 Task: Add a condition where "Status category is not Open" in pending tickets.
Action: Mouse moved to (192, 391)
Screenshot: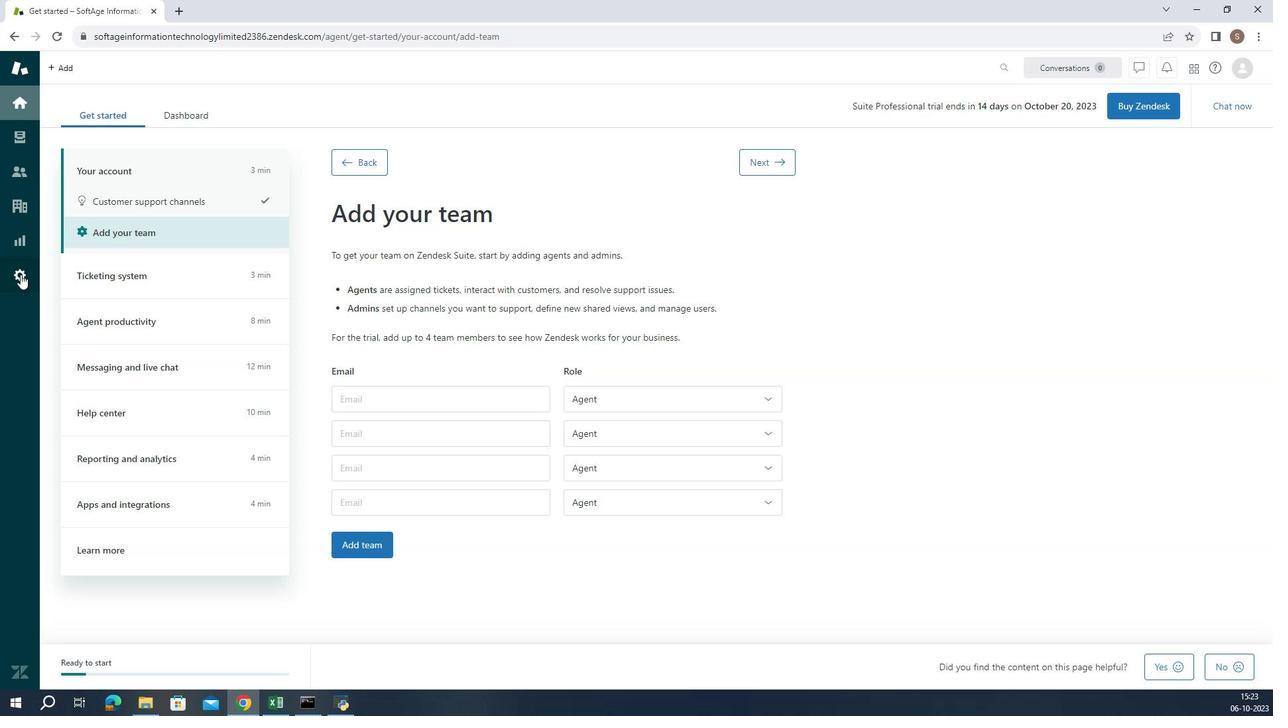 
Action: Mouse pressed left at (192, 391)
Screenshot: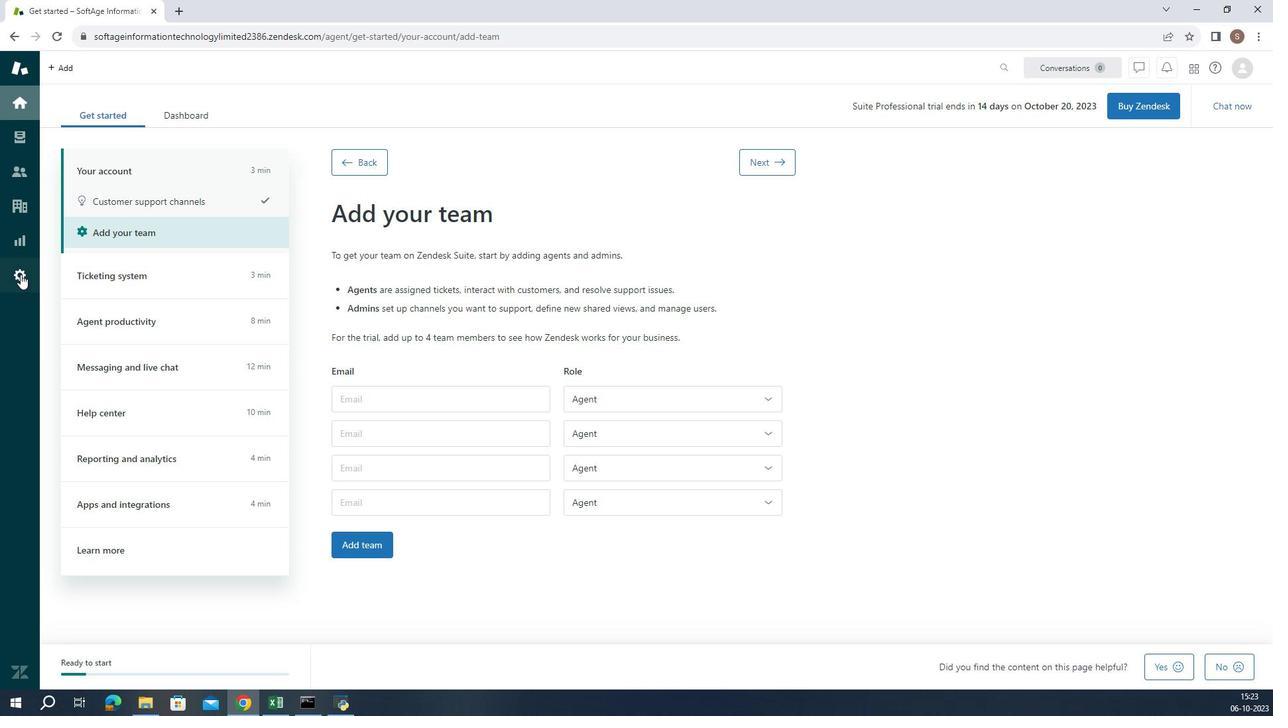 
Action: Mouse moved to (470, 580)
Screenshot: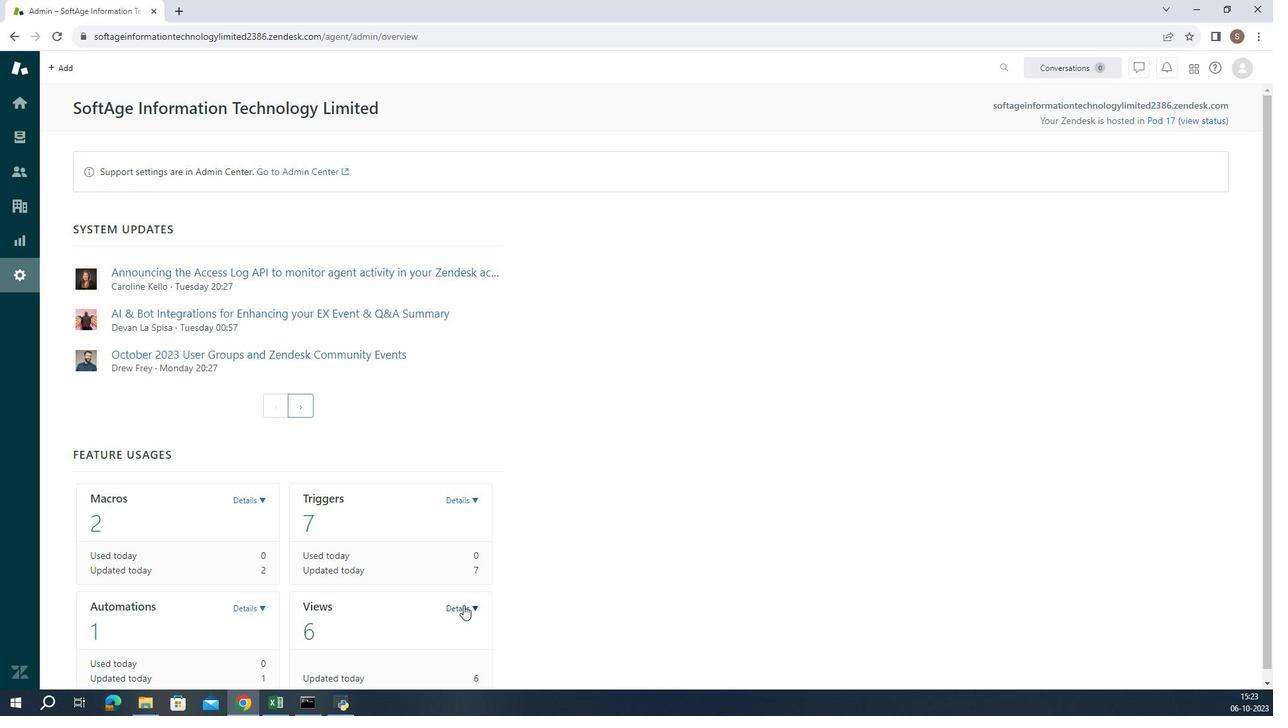 
Action: Mouse pressed left at (470, 580)
Screenshot: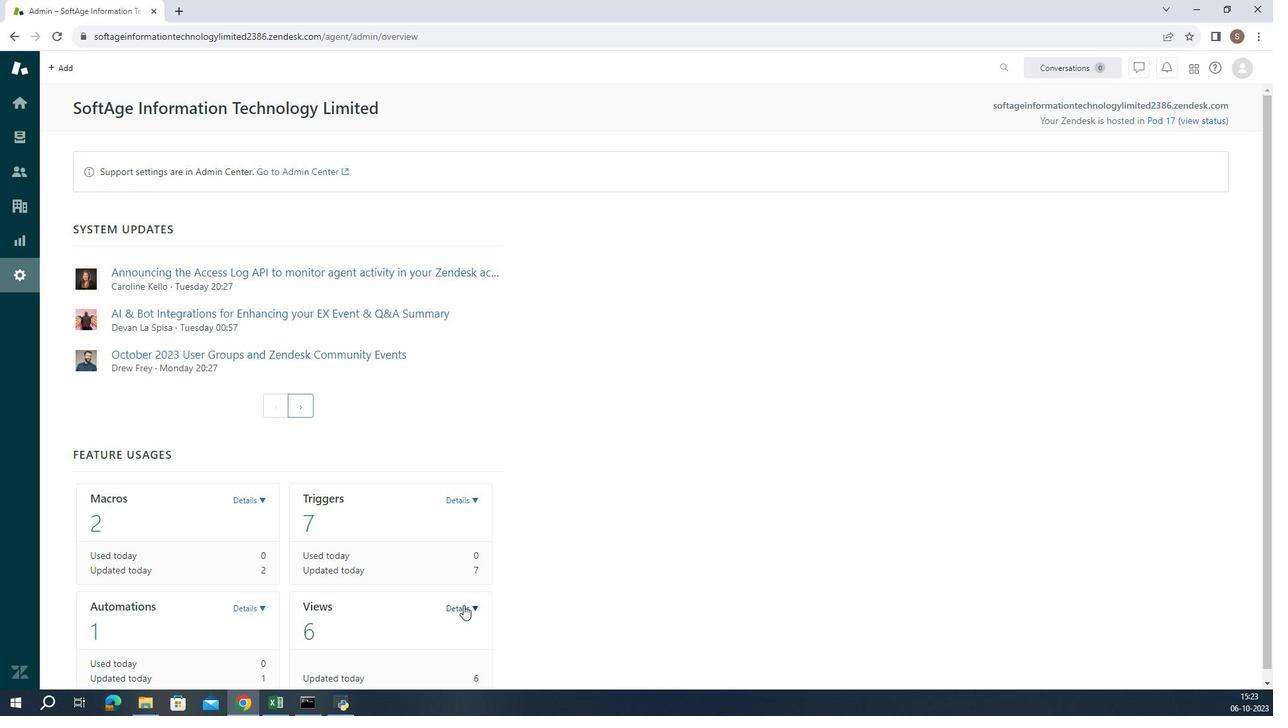 
Action: Mouse moved to (419, 626)
Screenshot: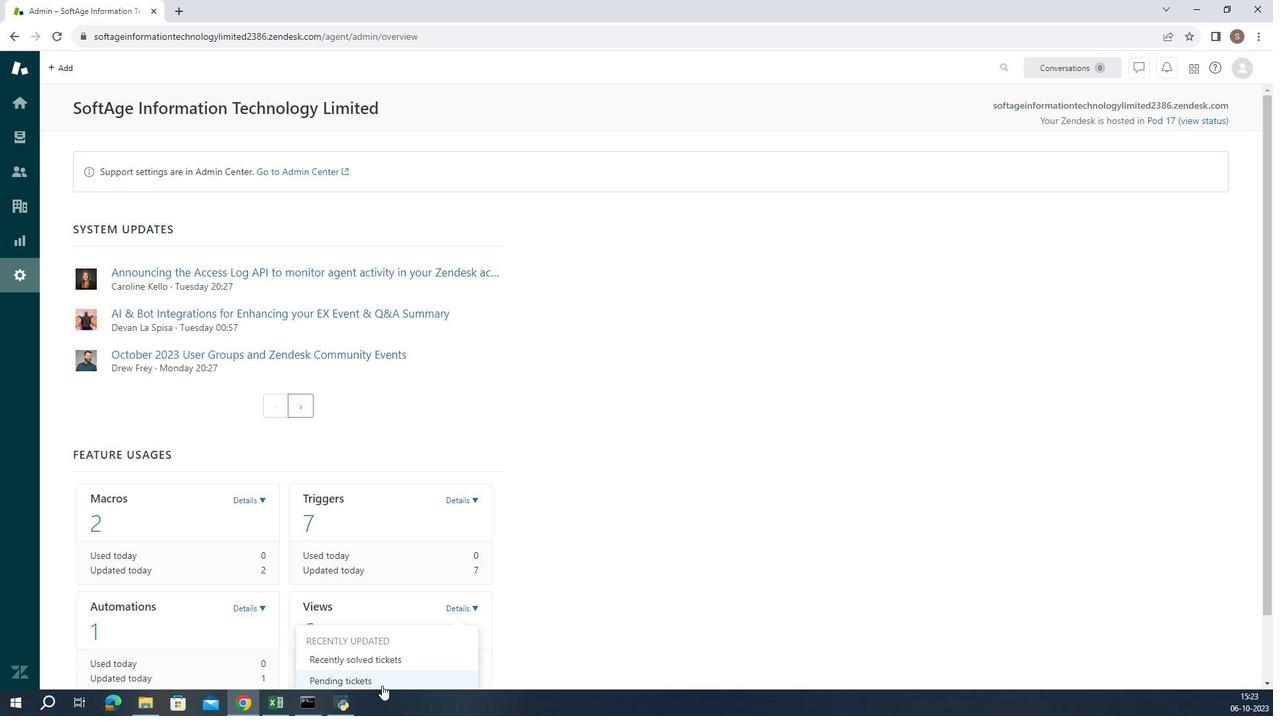 
Action: Mouse pressed left at (419, 626)
Screenshot: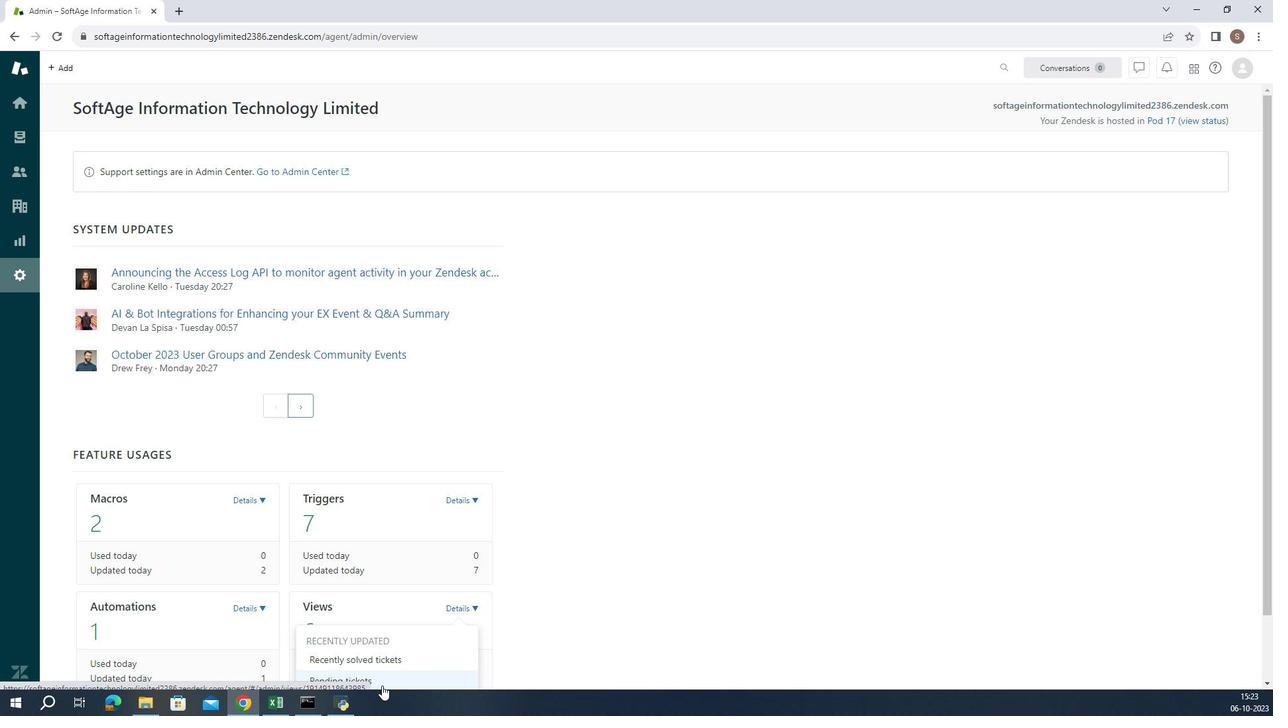 
Action: Mouse moved to (336, 487)
Screenshot: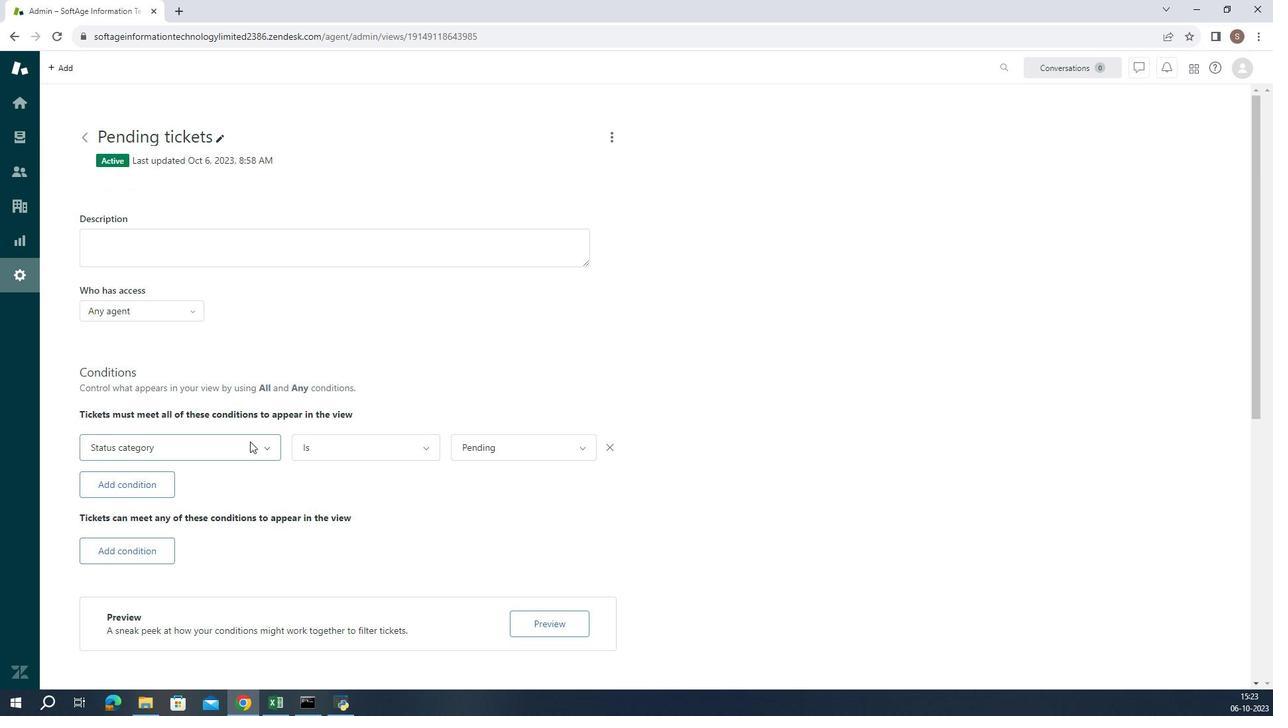 
Action: Mouse pressed left at (336, 487)
Screenshot: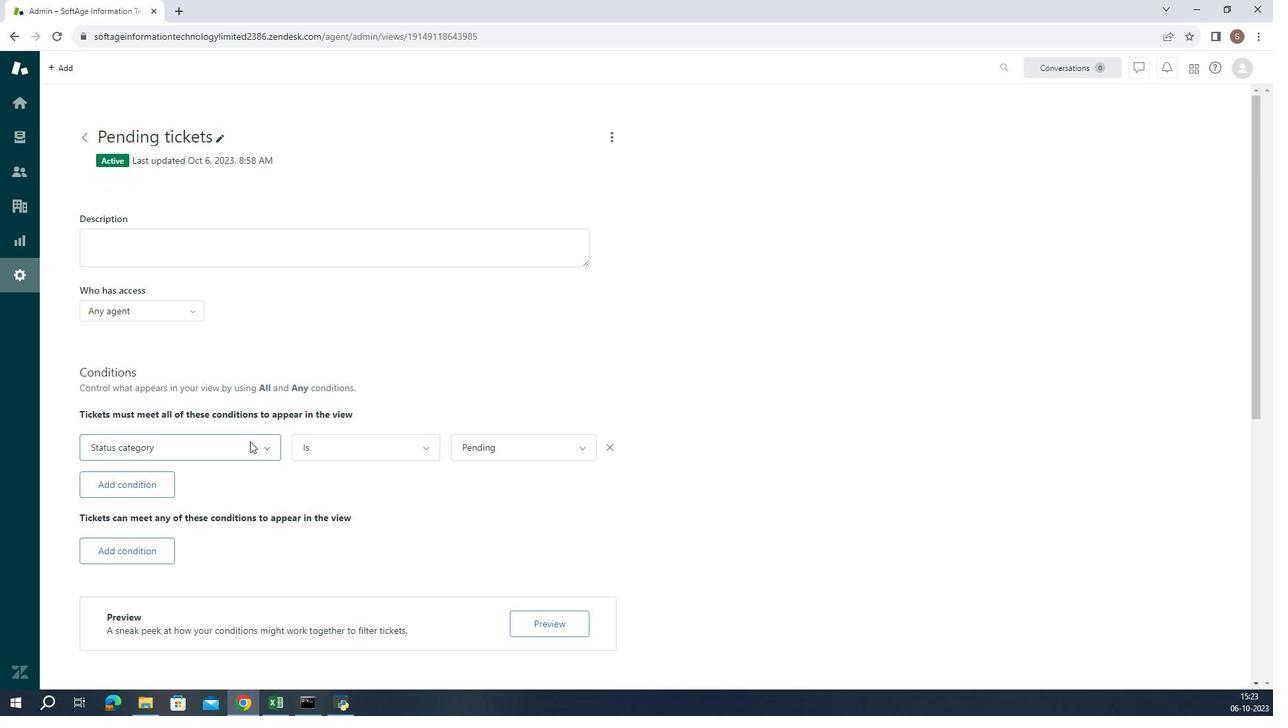 
Action: Mouse moved to (291, 359)
Screenshot: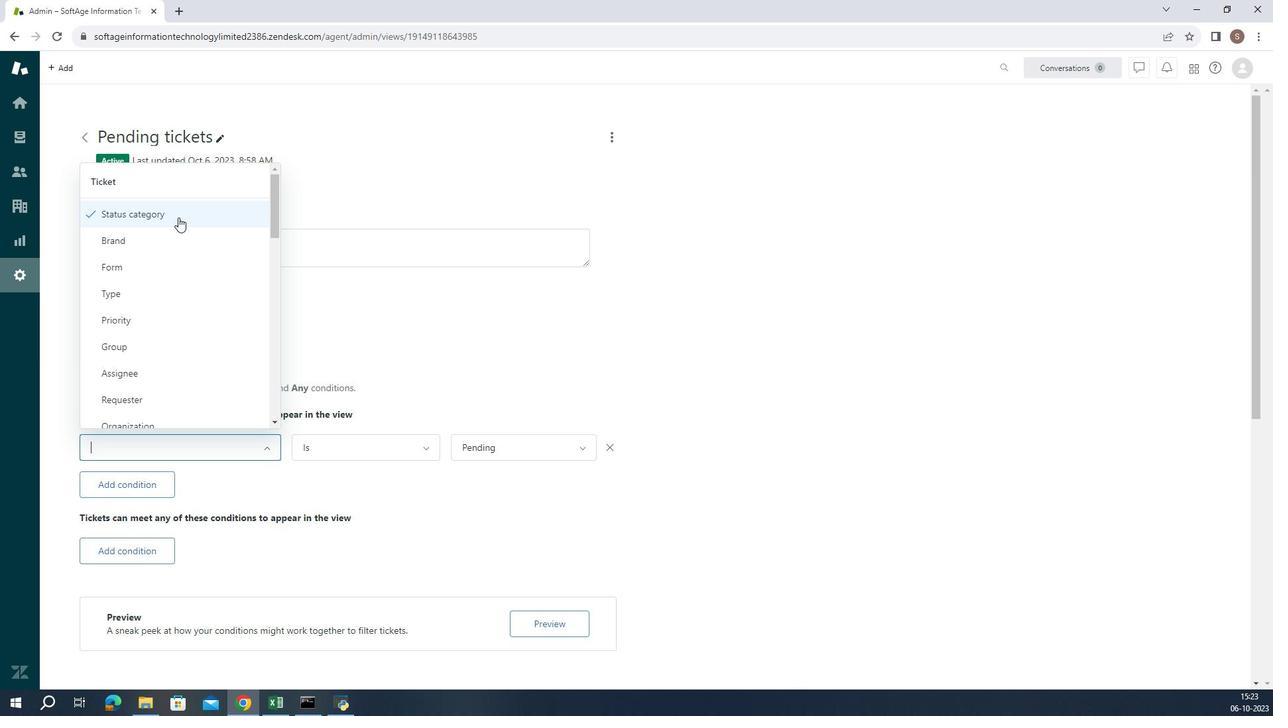 
Action: Mouse pressed left at (291, 359)
Screenshot: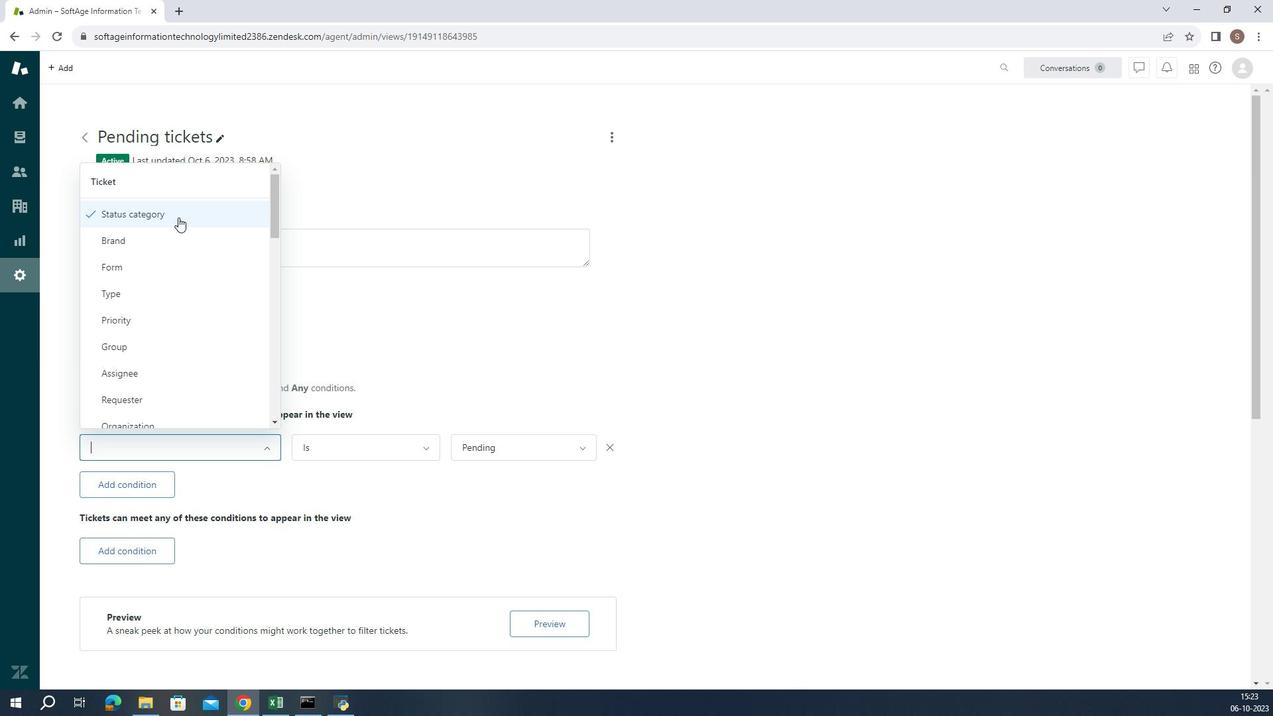 
Action: Mouse moved to (411, 493)
Screenshot: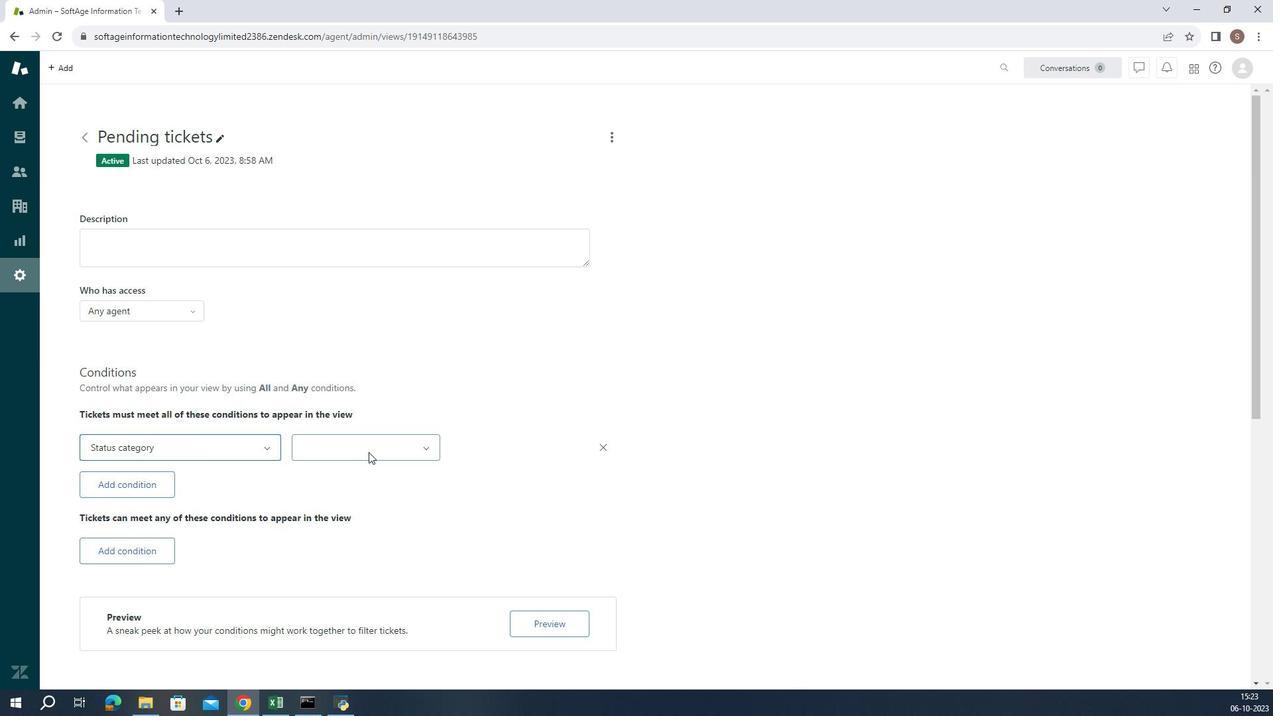 
Action: Mouse pressed left at (411, 493)
Screenshot: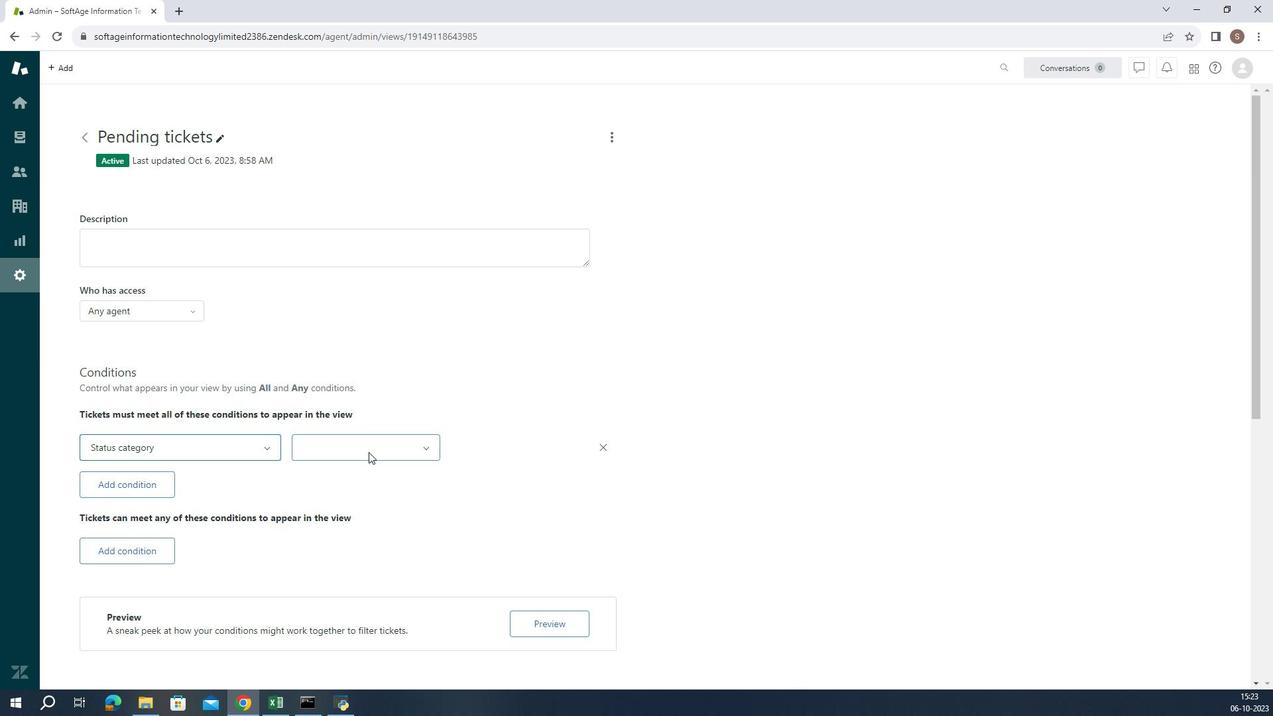 
Action: Mouse moved to (418, 521)
Screenshot: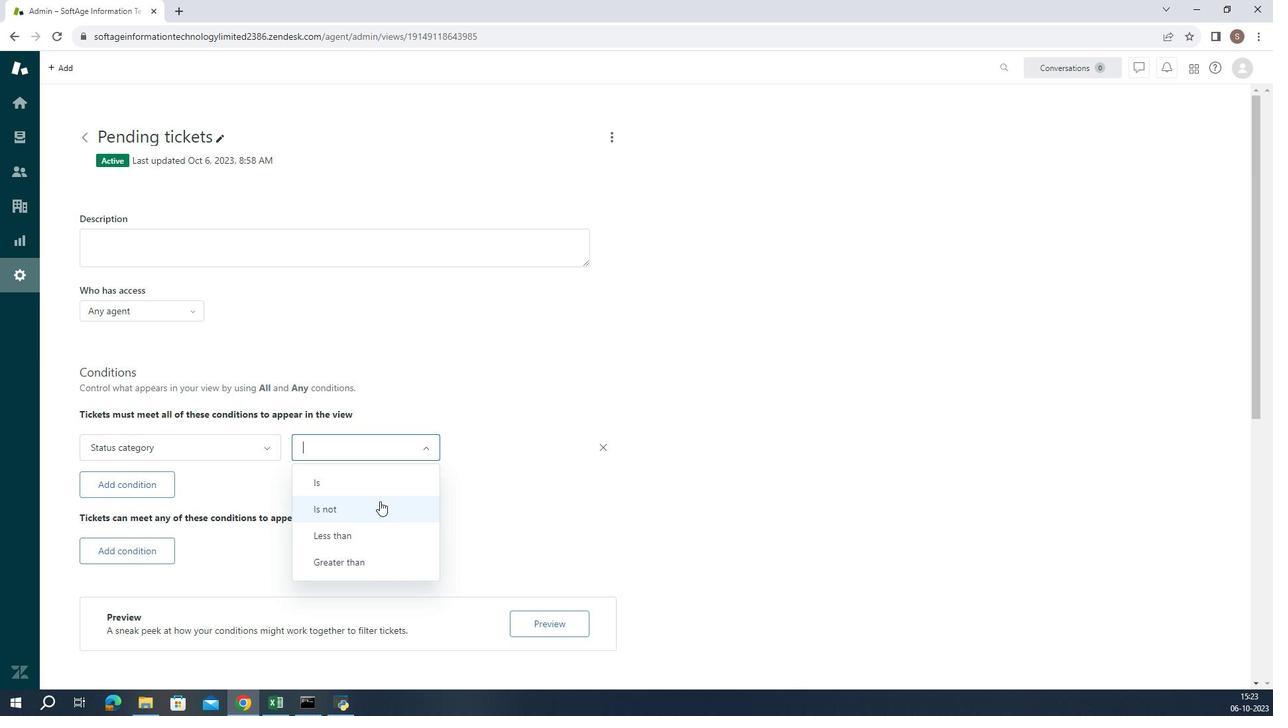 
Action: Mouse pressed left at (418, 521)
Screenshot: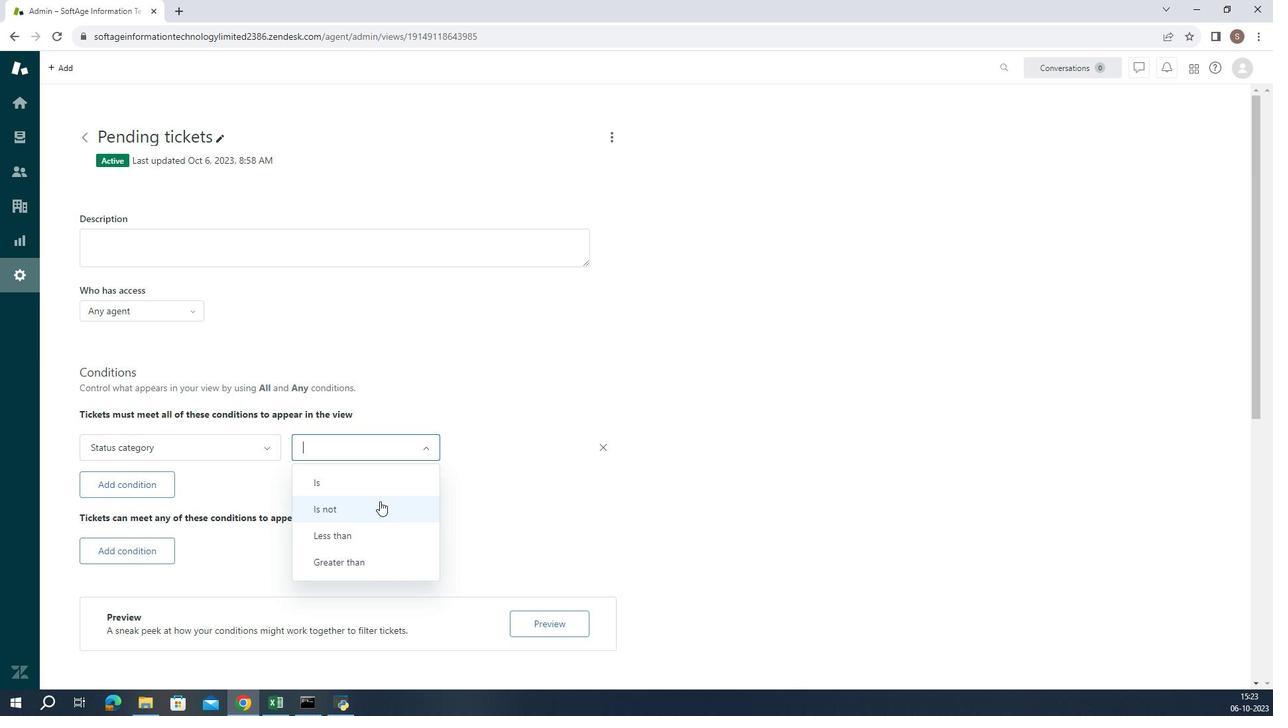 
Action: Mouse moved to (493, 492)
Screenshot: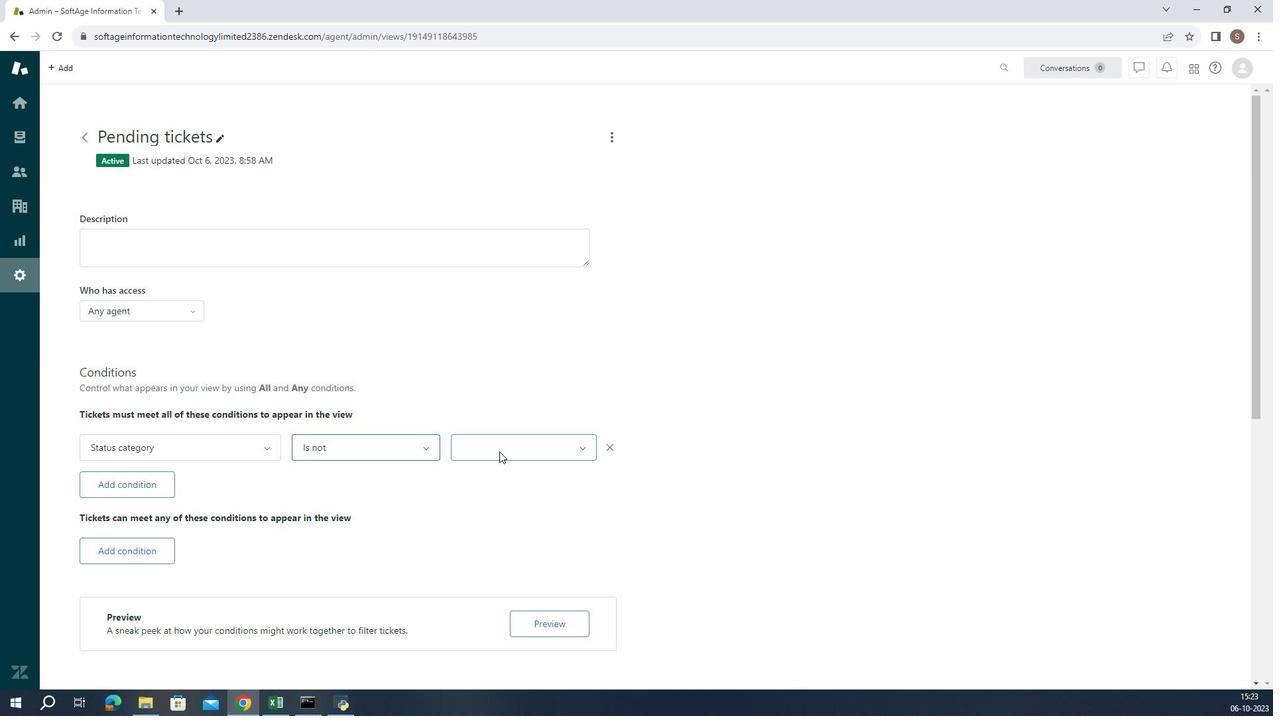 
Action: Mouse pressed left at (493, 492)
Screenshot: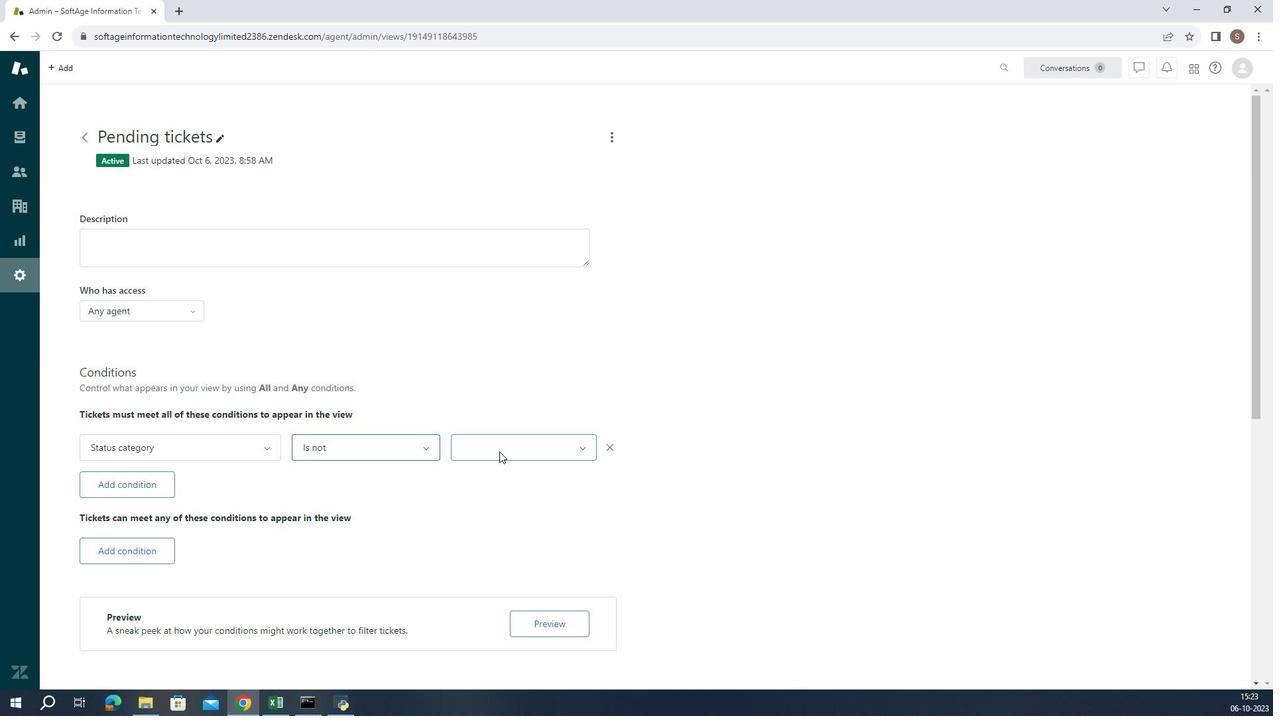 
Action: Mouse moved to (493, 523)
Screenshot: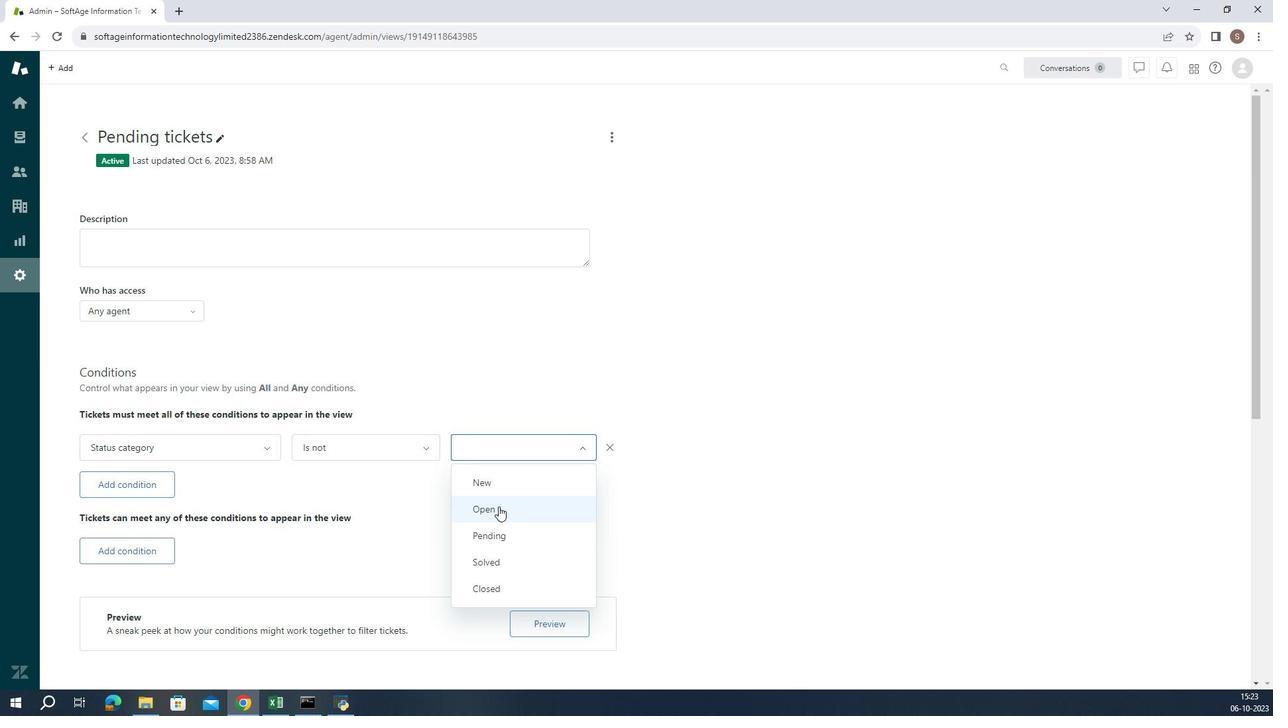 
Action: Mouse pressed left at (493, 523)
Screenshot: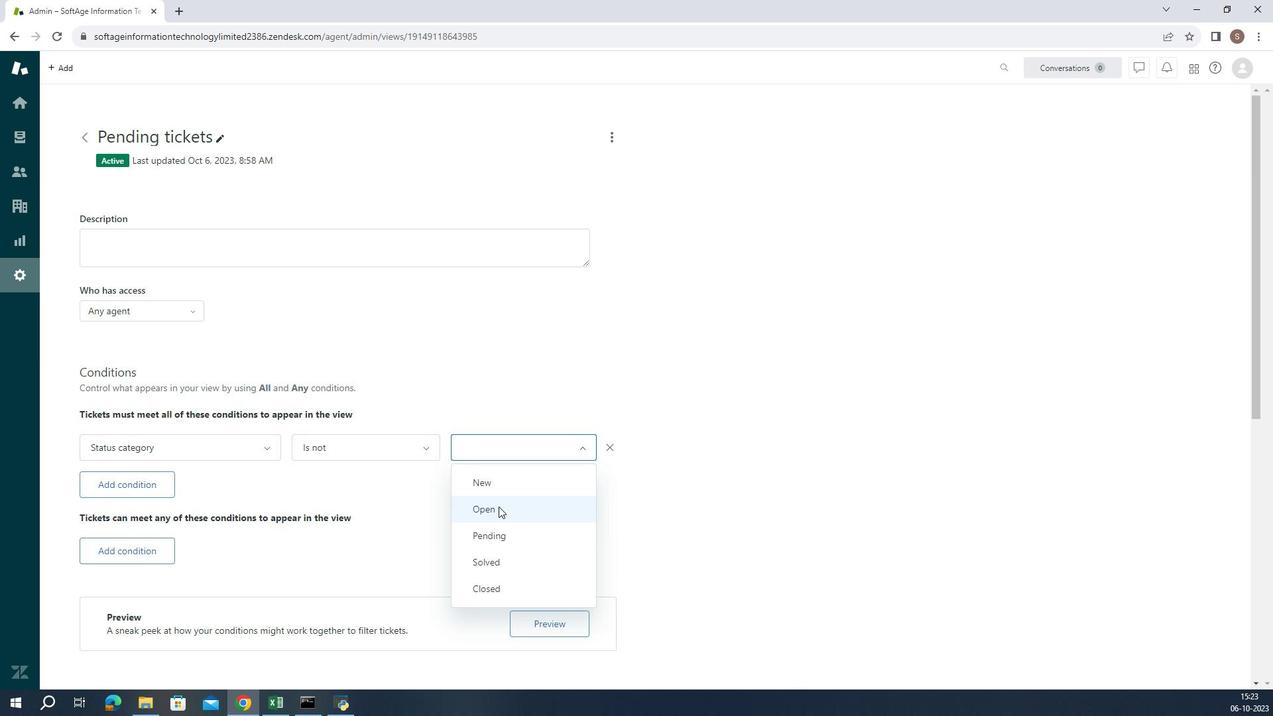 
Action: Mouse moved to (570, 520)
Screenshot: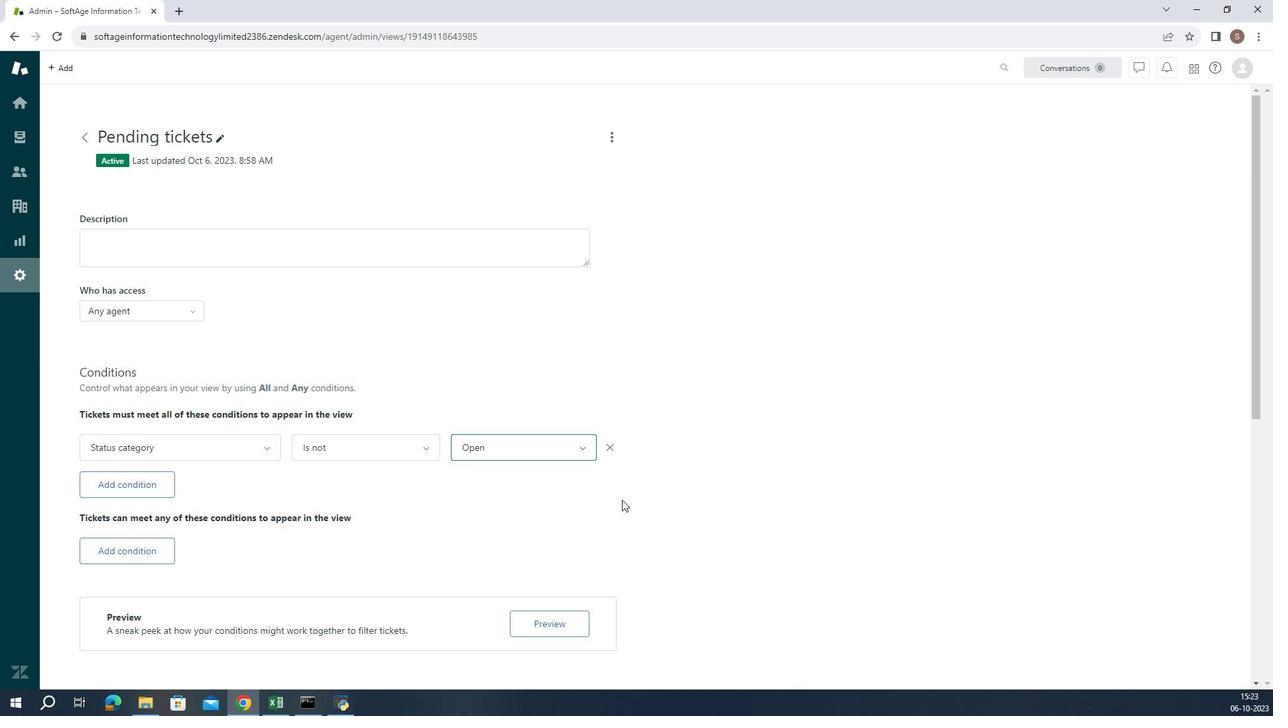 
Action: Mouse pressed left at (570, 520)
Screenshot: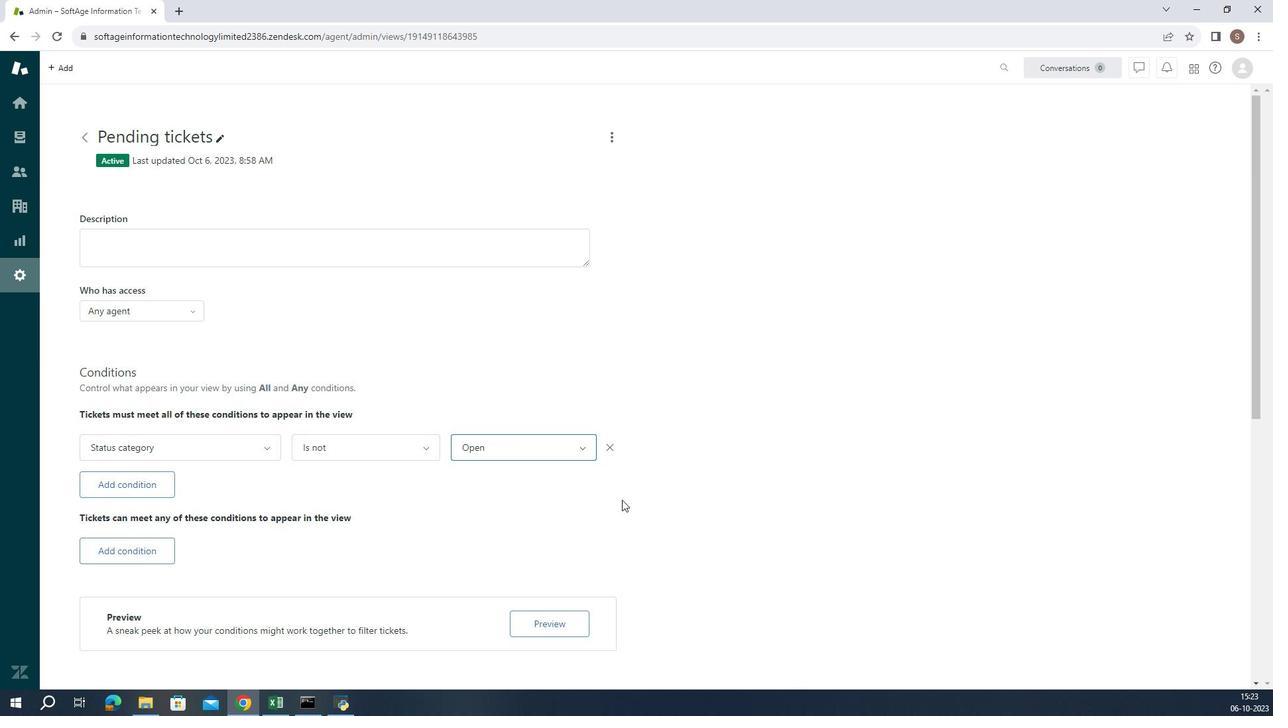 
Action: Mouse moved to (534, 526)
Screenshot: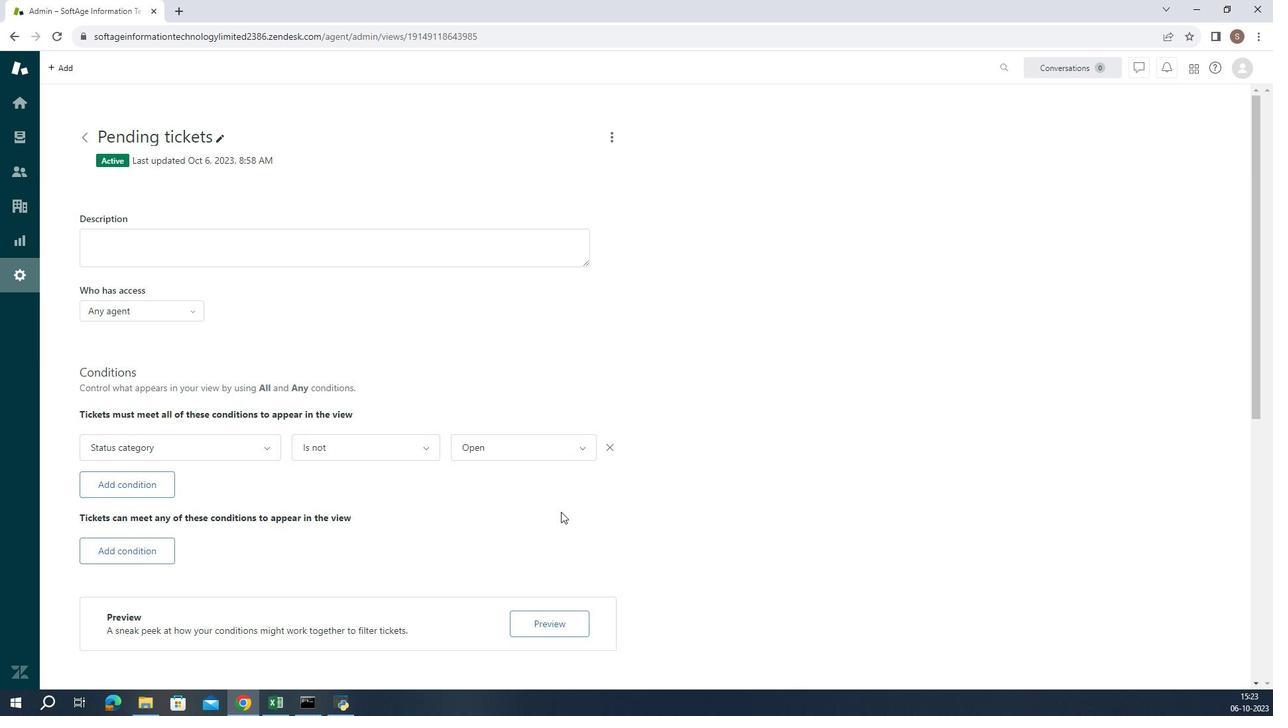 
